 Task: In the  document conversion.odt Select the first Column and change text color to  'Black' Apply the command  'Undo' Apply the command  Redo
Action: Mouse moved to (199, 183)
Screenshot: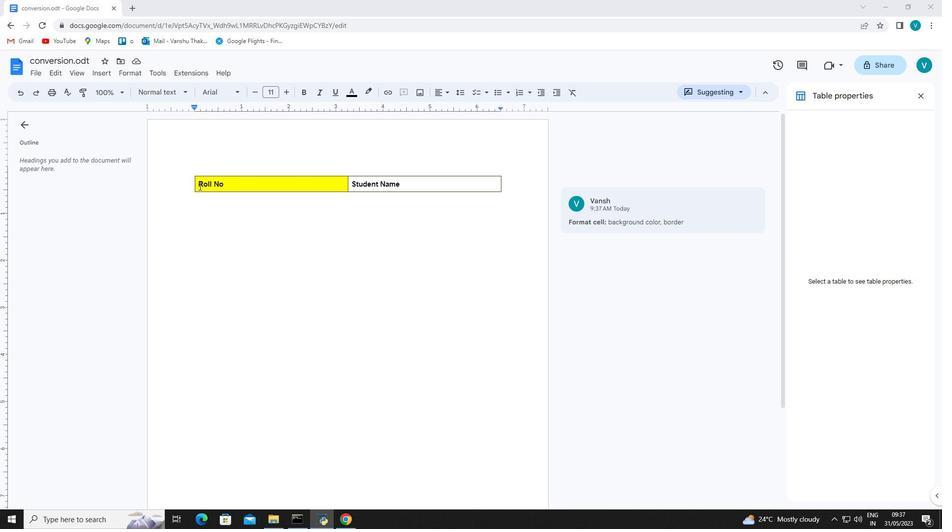 
Action: Mouse pressed left at (199, 183)
Screenshot: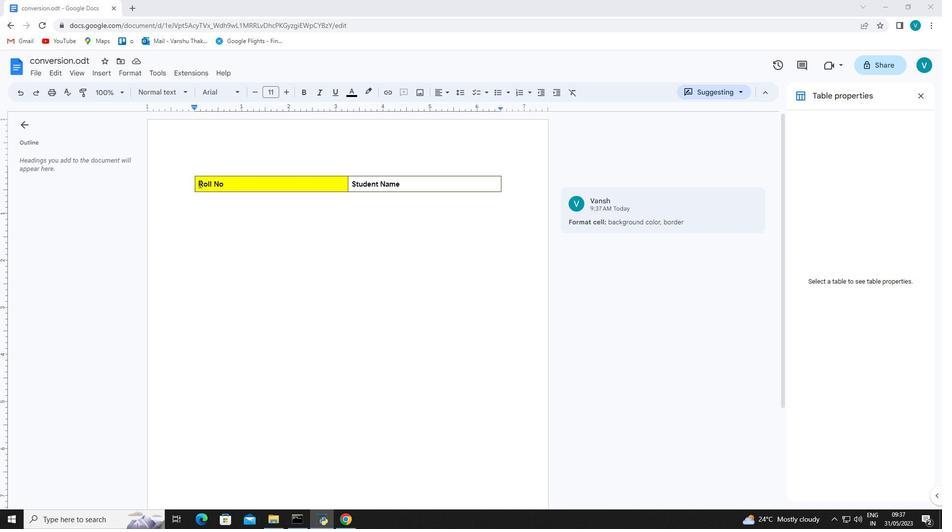 
Action: Mouse moved to (356, 92)
Screenshot: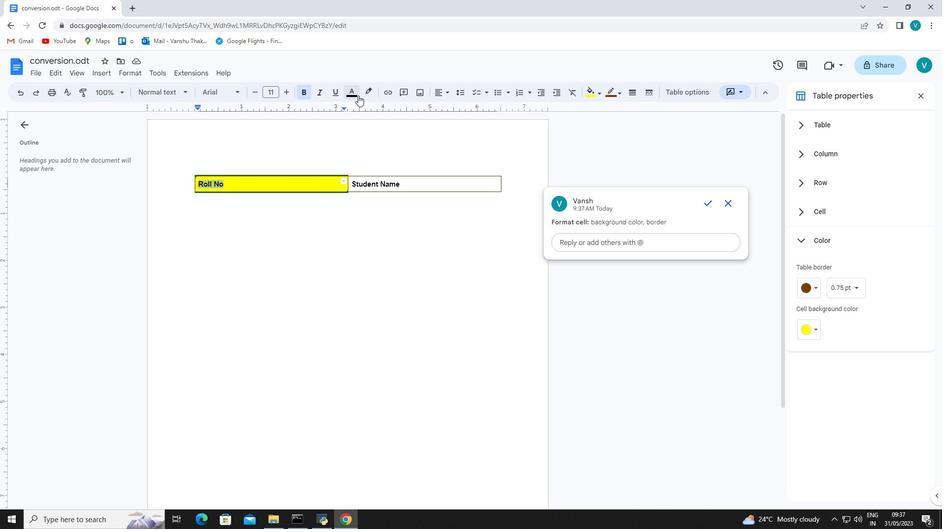 
Action: Mouse pressed left at (356, 92)
Screenshot: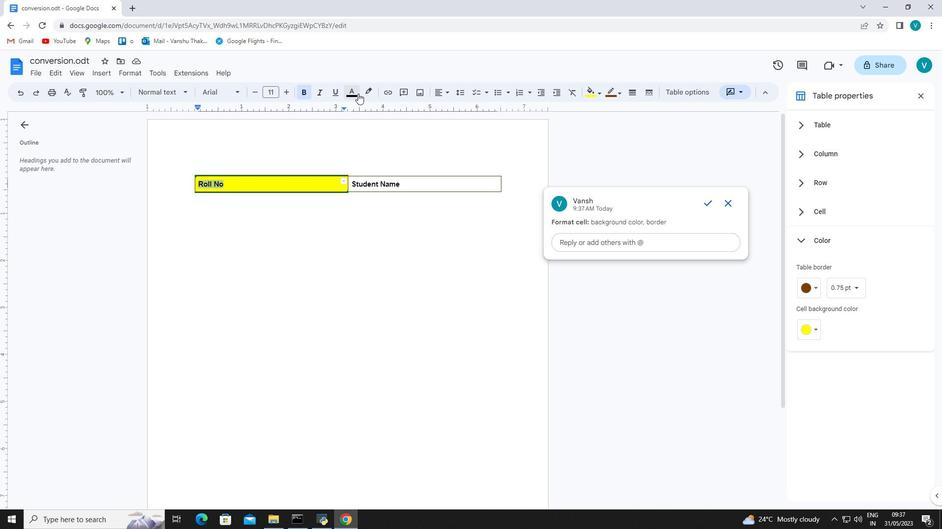 
Action: Mouse moved to (354, 109)
Screenshot: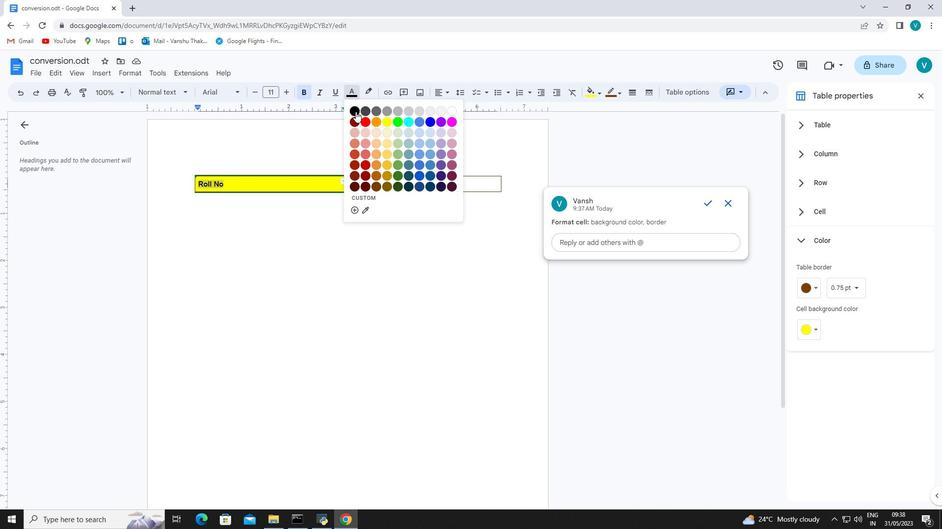 
Action: Mouse pressed left at (354, 109)
Screenshot: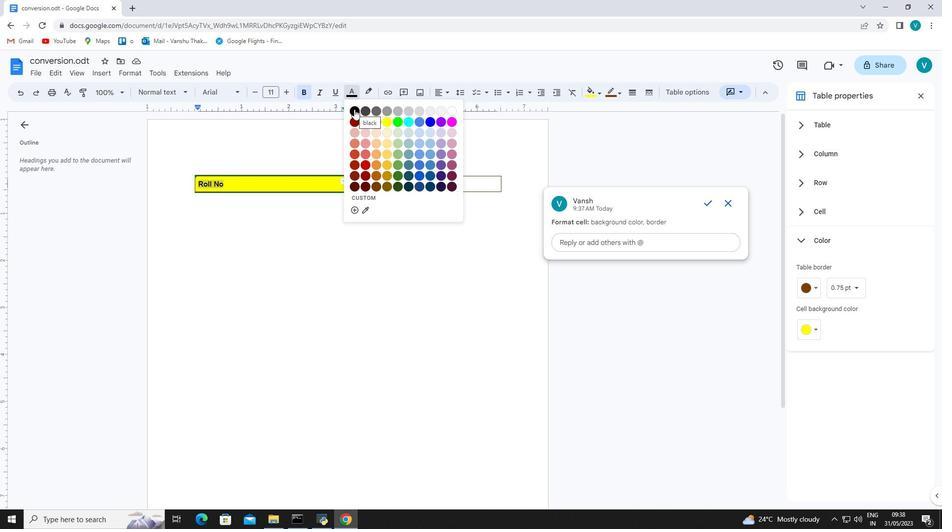 
Action: Mouse moved to (706, 202)
Screenshot: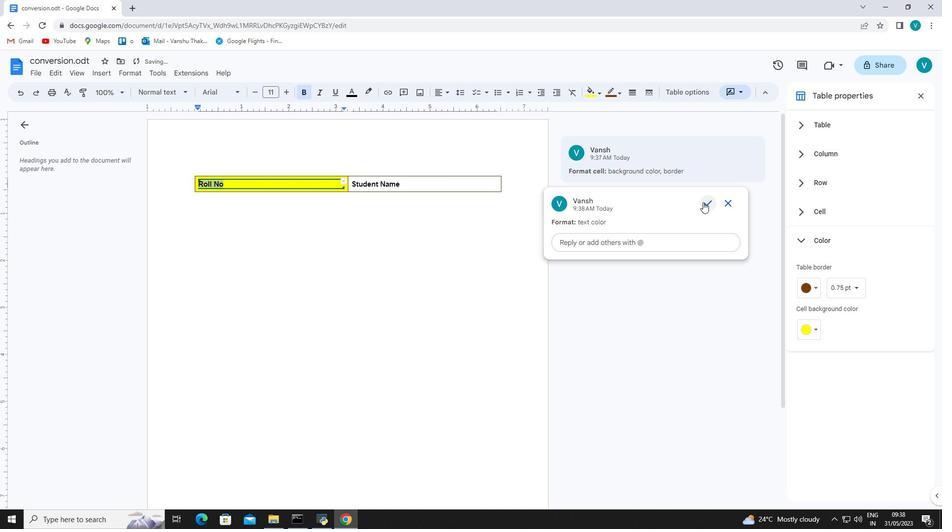 
Action: Mouse pressed left at (706, 202)
Screenshot: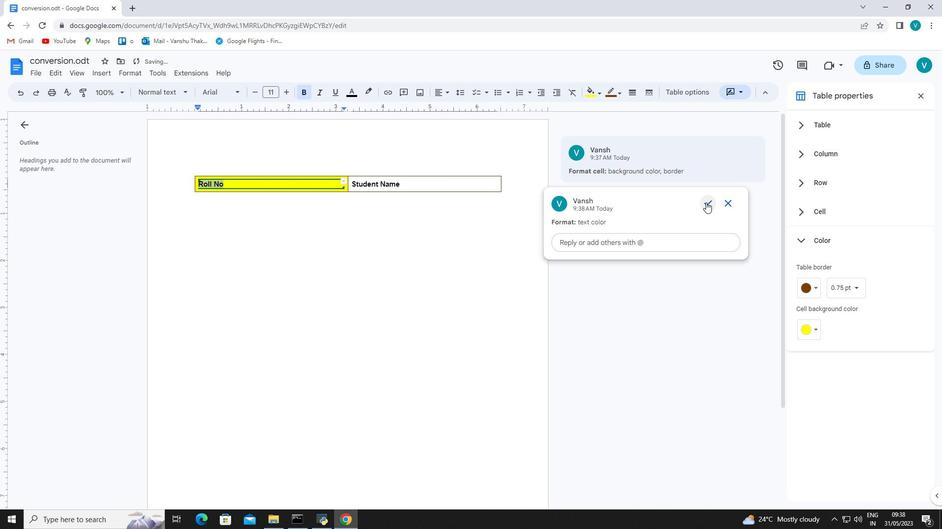 
Action: Mouse moved to (699, 203)
Screenshot: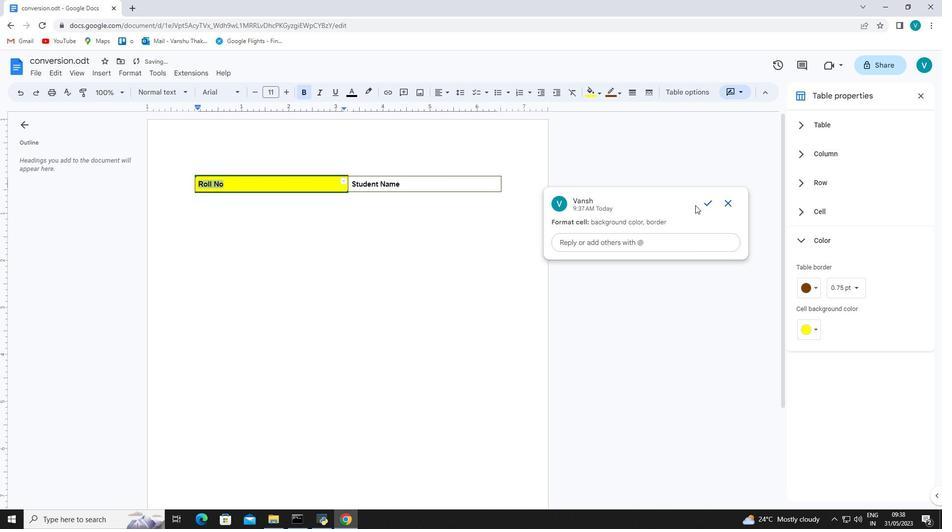 
Action: Mouse pressed left at (699, 203)
Screenshot: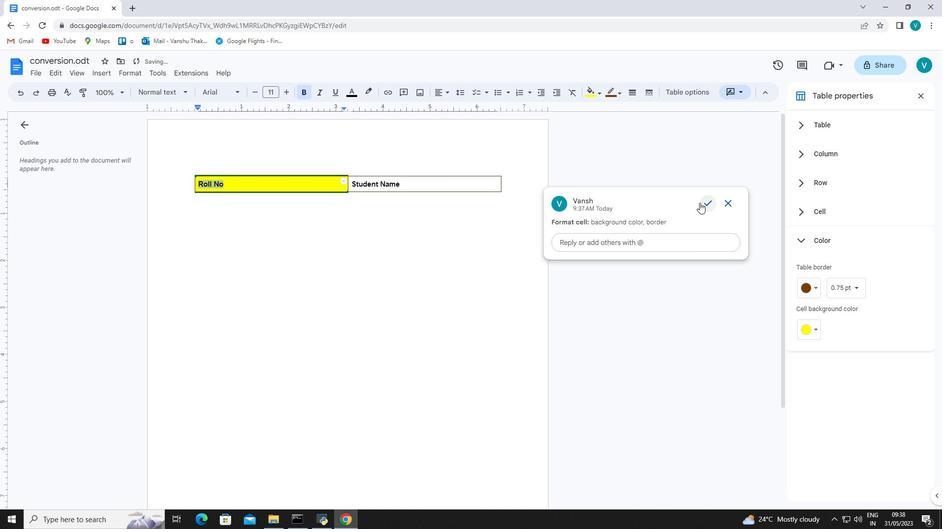 
Action: Mouse moved to (544, 236)
Screenshot: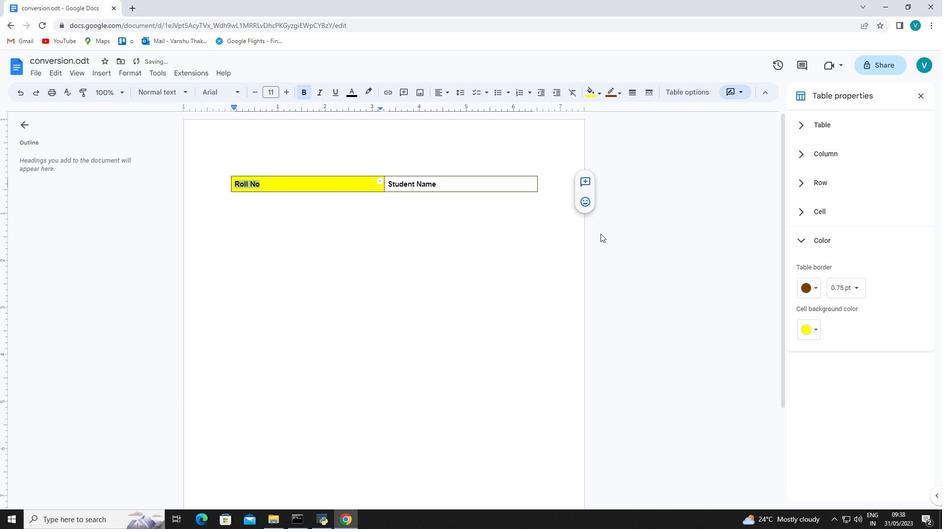 
Action: Mouse pressed left at (544, 236)
Screenshot: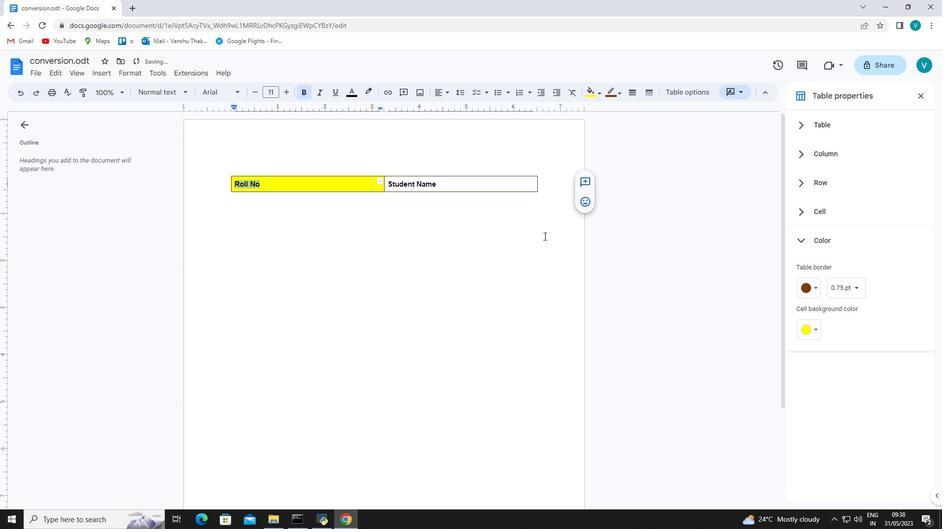 
Action: Mouse moved to (14, 92)
Screenshot: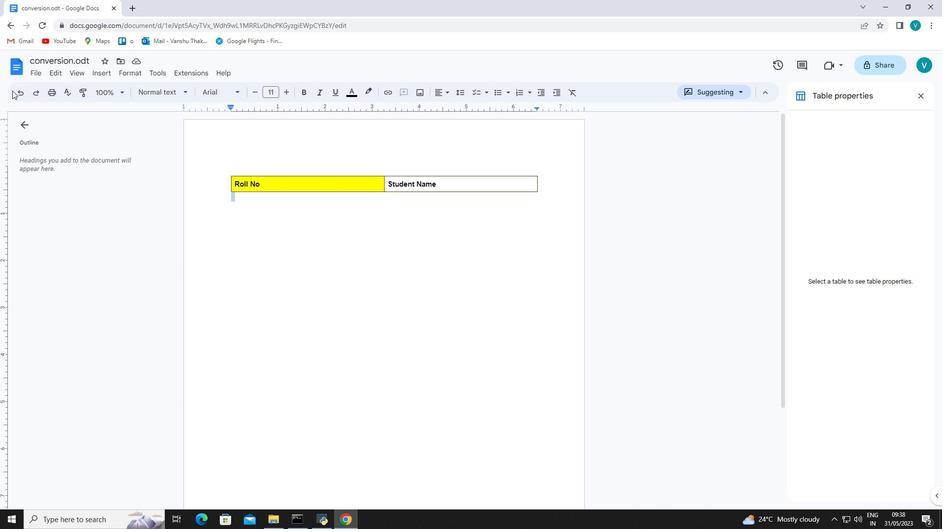 
Action: Mouse pressed left at (14, 92)
Screenshot: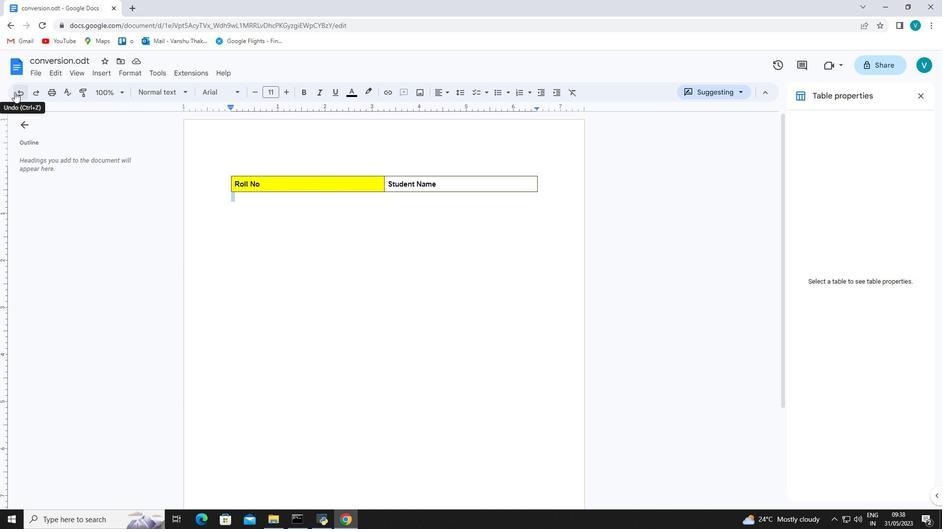 
Action: Mouse moved to (37, 94)
Screenshot: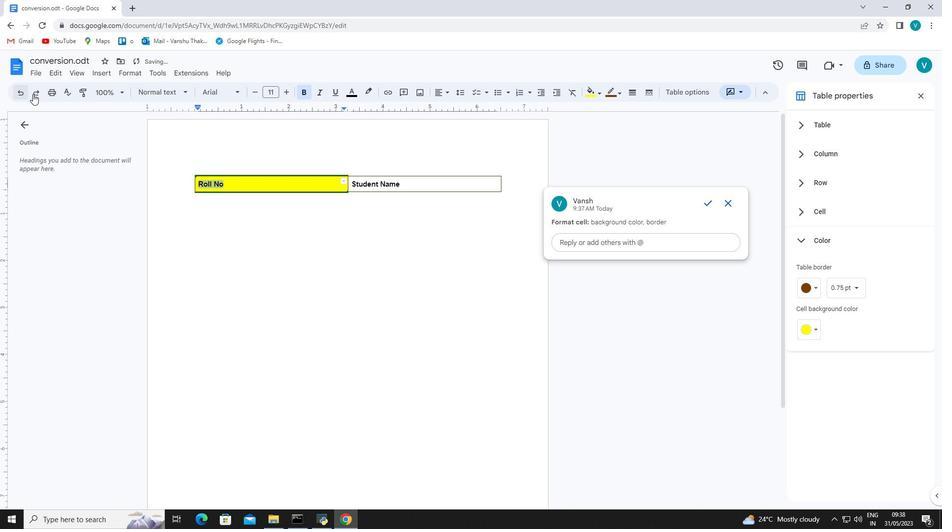 
Action: Mouse pressed left at (37, 94)
Screenshot: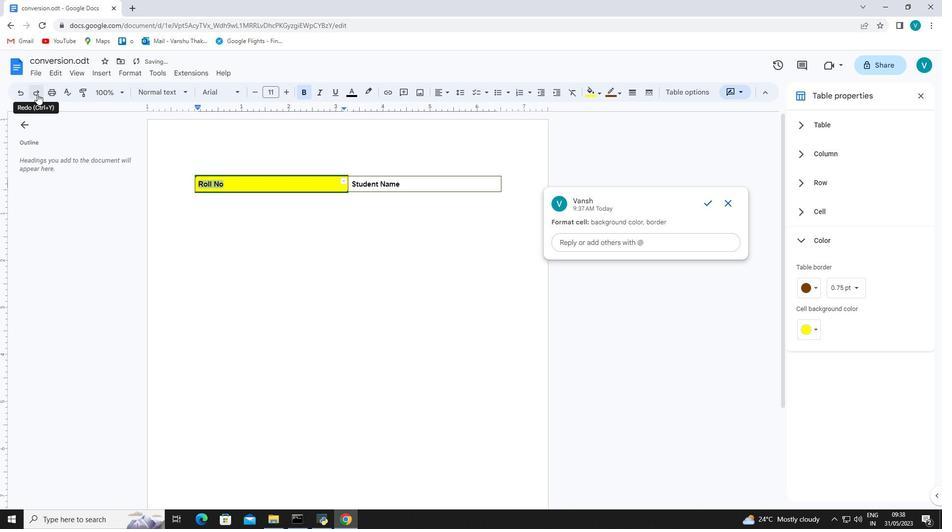 
